 Task: Add Attachment from computer to Card Card0000000157 in Board Board0000000040 in Workspace WS0000000014 in Trello. Add Cover Green to Card Card0000000157 in Board Board0000000040 in Workspace WS0000000014 in Trello. Add "Move Card To …" Button titled Button0000000157 to "top" of the list "To Do" to Card Card0000000157 in Board Board0000000040 in Workspace WS0000000014 in Trello. Add Description DS0000000157 to Card Card0000000158 in Board Board0000000040 in Workspace WS0000000014 in Trello. Add Comment CM0000000157 to Card Card0000000158 in Board Board0000000040 in Workspace WS0000000014 in Trello
Action: Mouse moved to (522, 59)
Screenshot: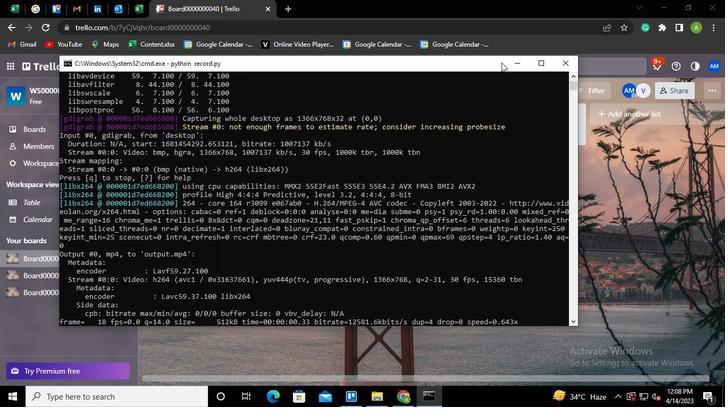 
Action: Mouse pressed left at (522, 59)
Screenshot: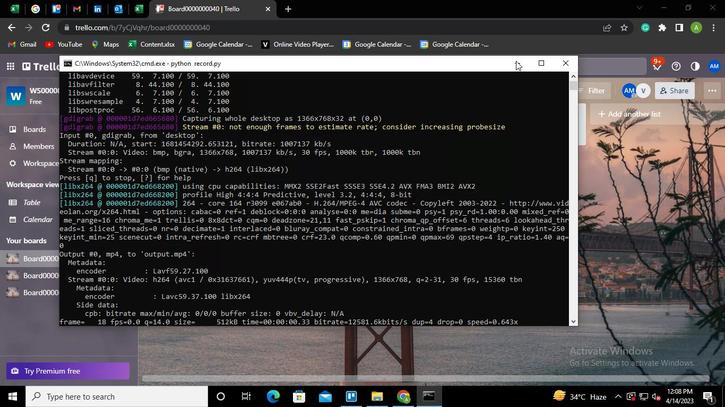 
Action: Mouse moved to (221, 149)
Screenshot: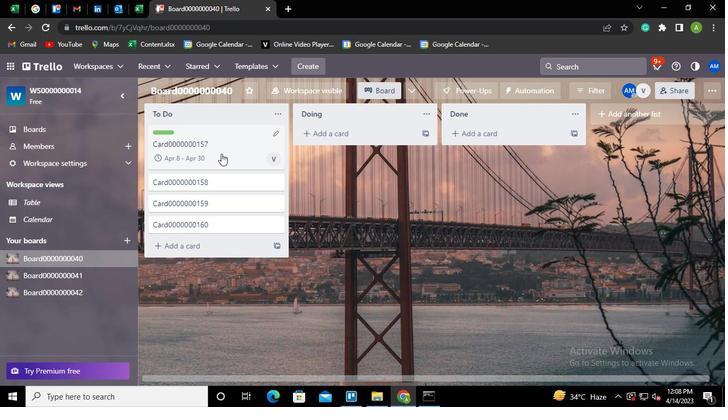 
Action: Mouse pressed left at (221, 149)
Screenshot: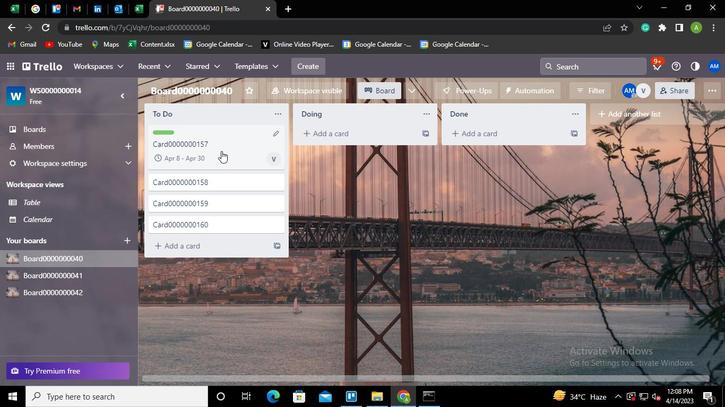 
Action: Mouse moved to (493, 270)
Screenshot: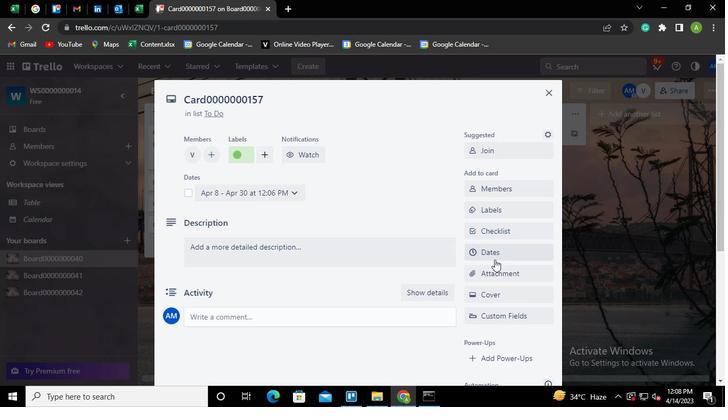 
Action: Mouse pressed left at (493, 270)
Screenshot: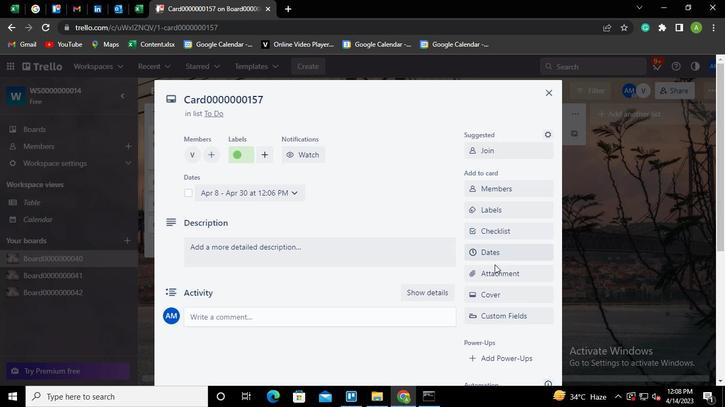 
Action: Mouse moved to (486, 109)
Screenshot: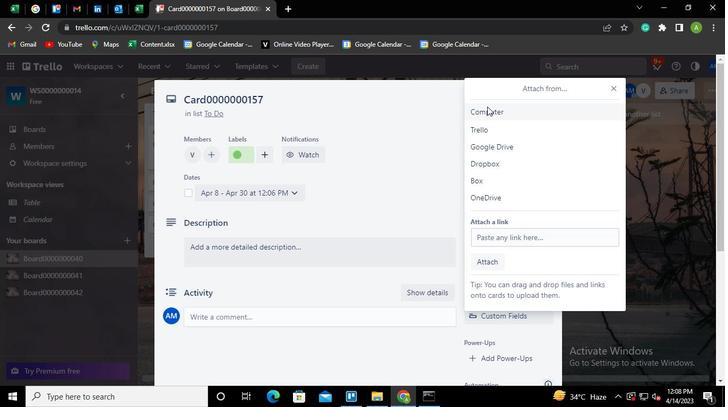 
Action: Mouse pressed left at (486, 109)
Screenshot: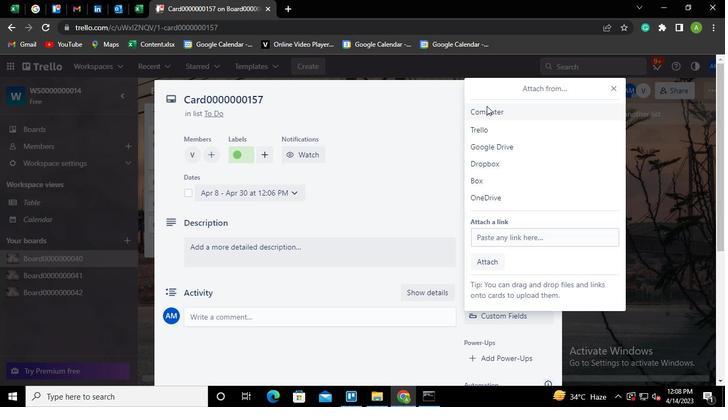 
Action: Mouse moved to (130, 77)
Screenshot: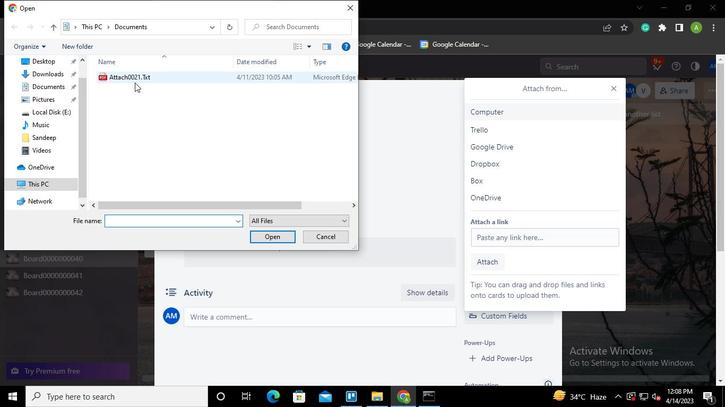 
Action: Mouse pressed left at (130, 77)
Screenshot: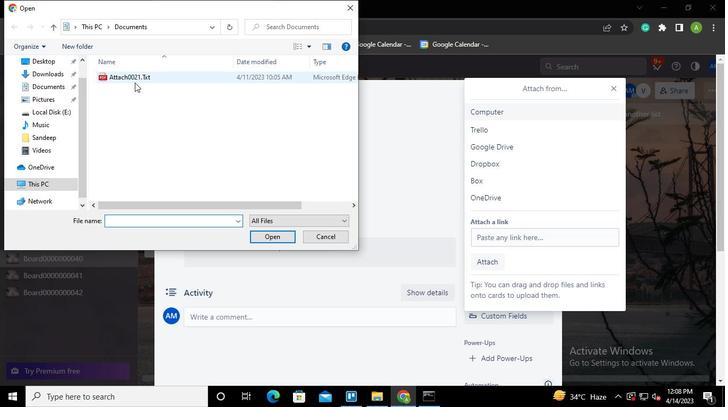 
Action: Mouse moved to (267, 238)
Screenshot: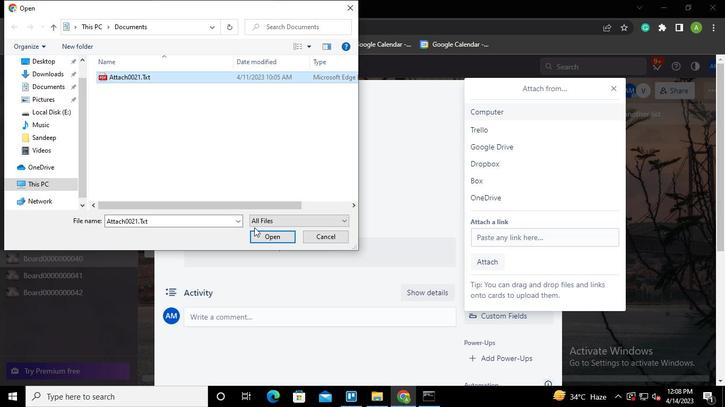 
Action: Mouse pressed left at (267, 238)
Screenshot: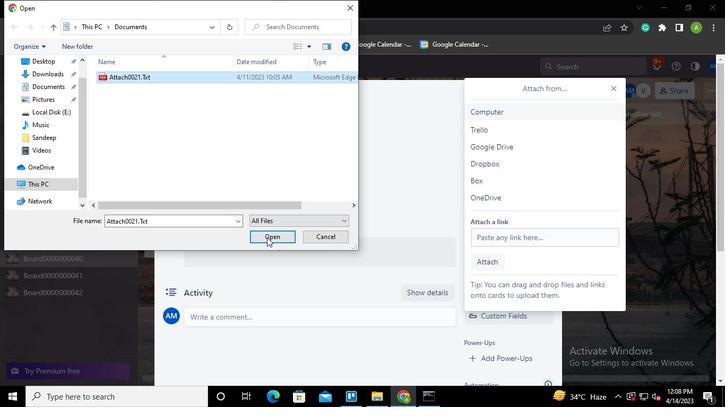 
Action: Mouse moved to (500, 244)
Screenshot: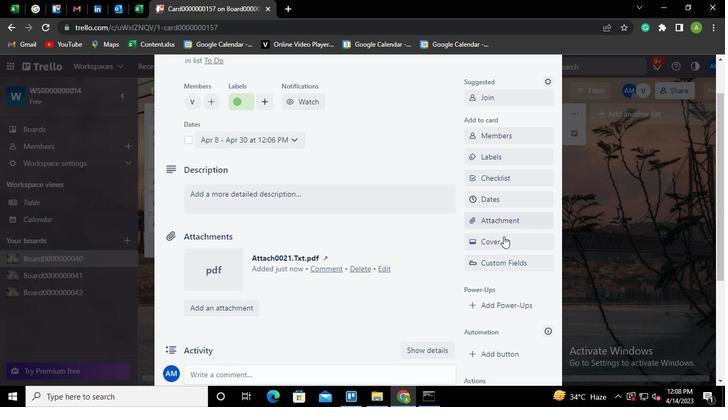 
Action: Mouse pressed left at (500, 244)
Screenshot: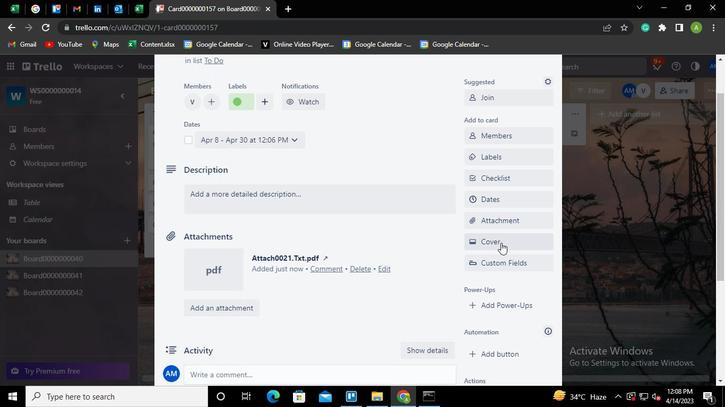 
Action: Mouse moved to (485, 187)
Screenshot: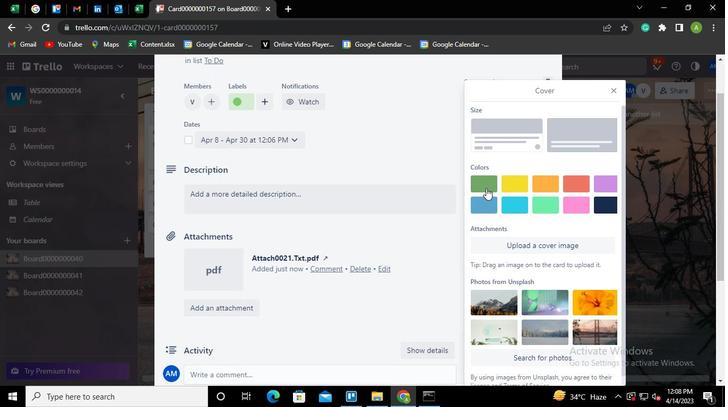 
Action: Mouse pressed left at (485, 187)
Screenshot: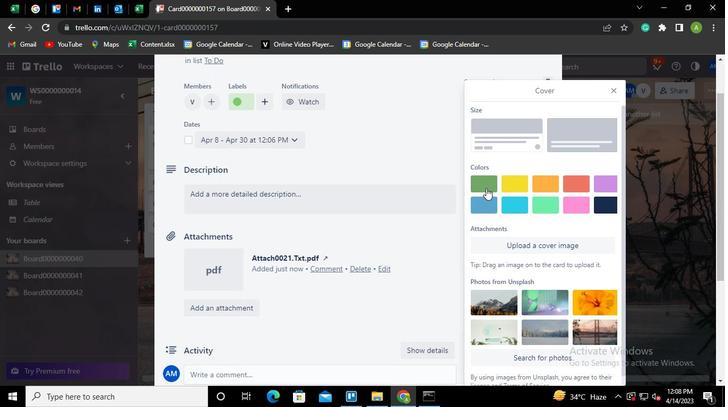 
Action: Mouse moved to (428, 141)
Screenshot: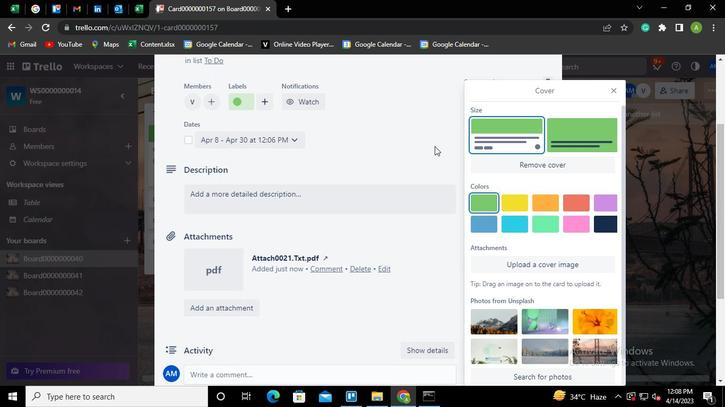 
Action: Mouse pressed left at (428, 141)
Screenshot: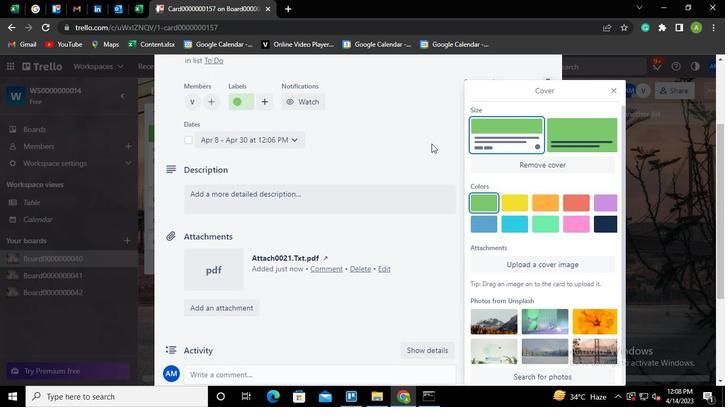 
Action: Mouse moved to (493, 291)
Screenshot: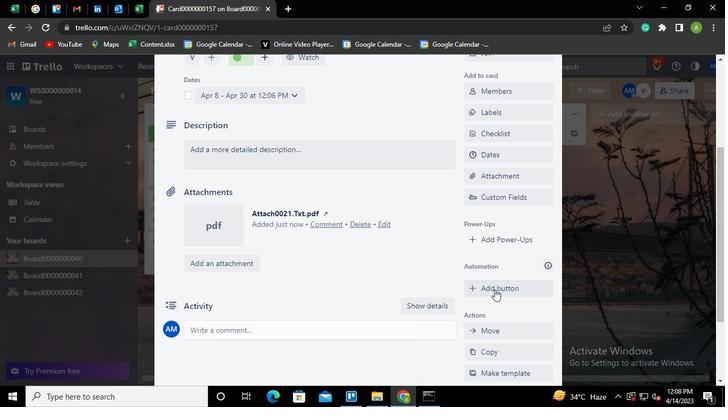 
Action: Mouse pressed left at (493, 291)
Screenshot: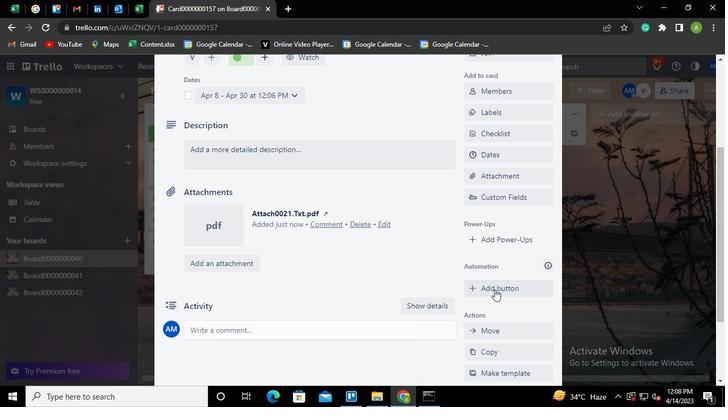 
Action: Mouse moved to (505, 141)
Screenshot: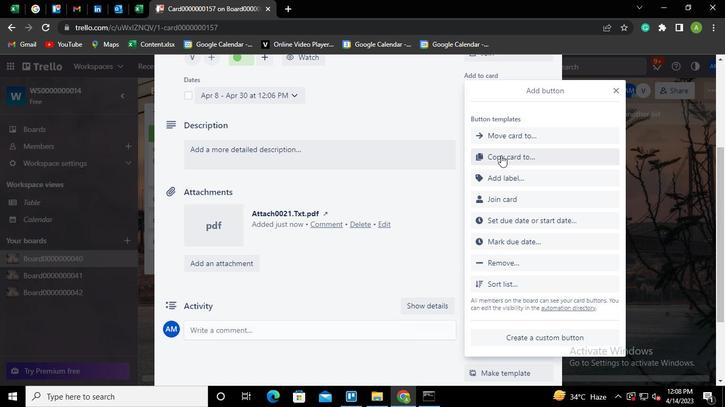 
Action: Mouse pressed left at (505, 141)
Screenshot: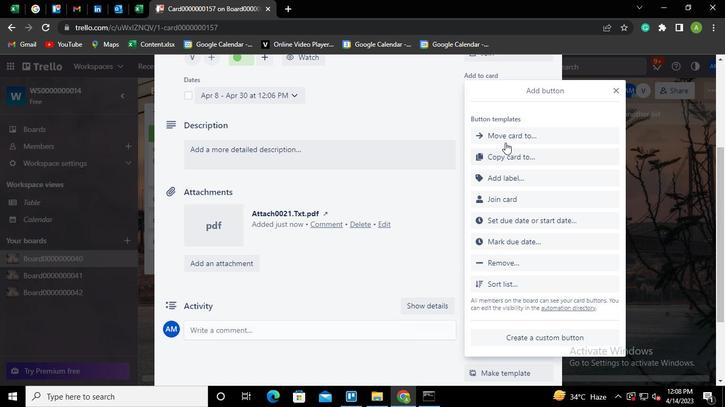 
Action: Mouse moved to (513, 134)
Screenshot: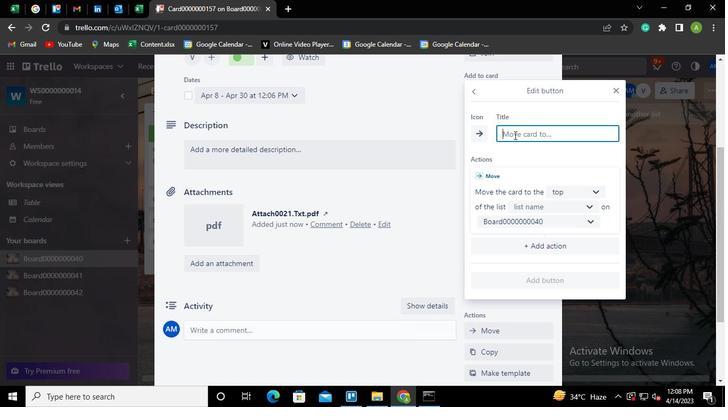 
Action: Keyboard Key.shift
Screenshot: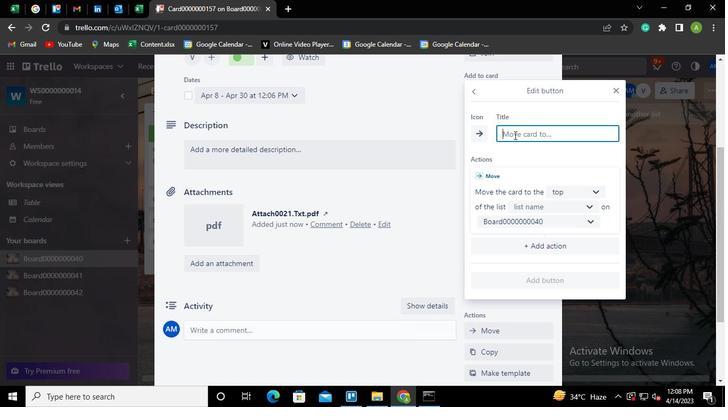 
Action: Mouse moved to (521, 123)
Screenshot: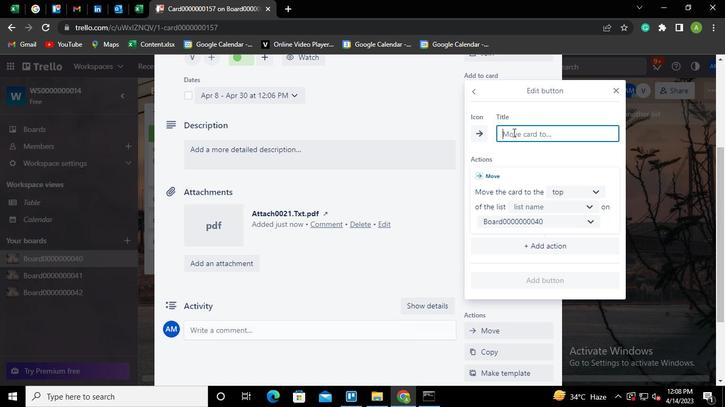 
Action: Keyboard B
Screenshot: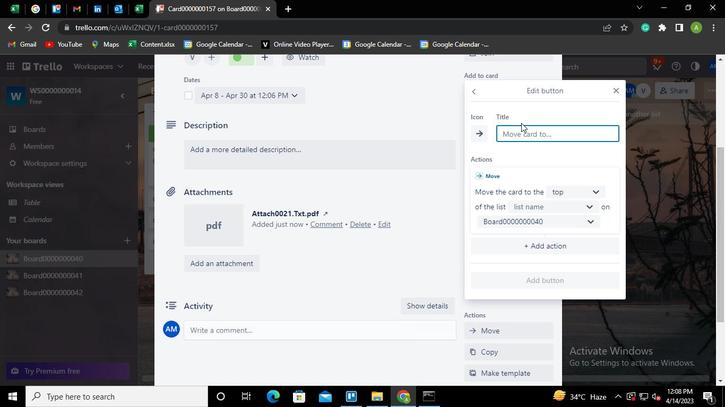 
Action: Keyboard u
Screenshot: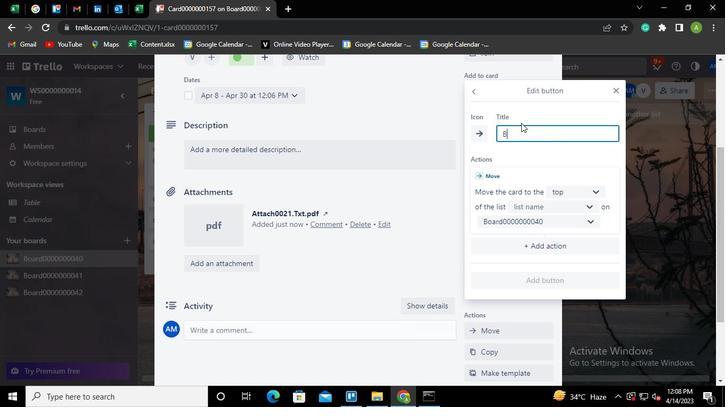 
Action: Keyboard t
Screenshot: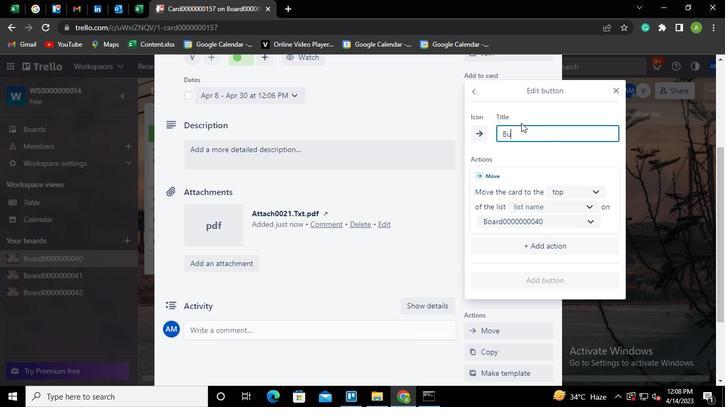 
Action: Keyboard t
Screenshot: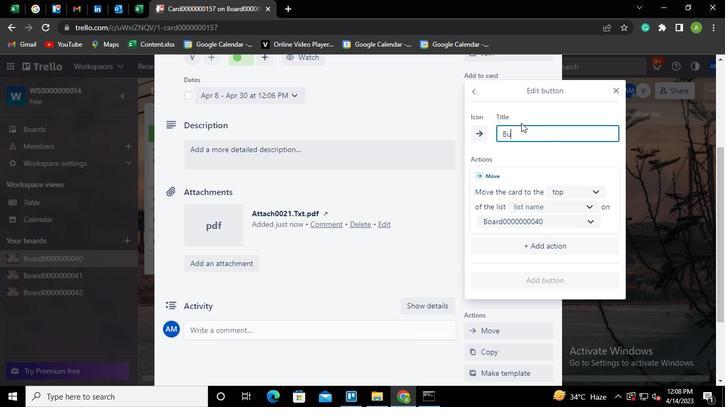 
Action: Keyboard o
Screenshot: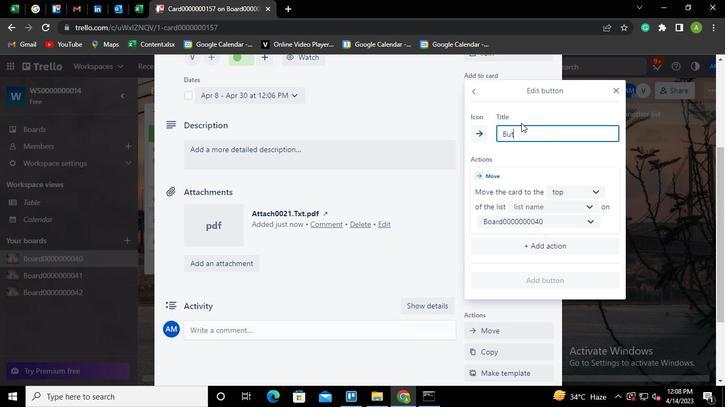 
Action: Keyboard n
Screenshot: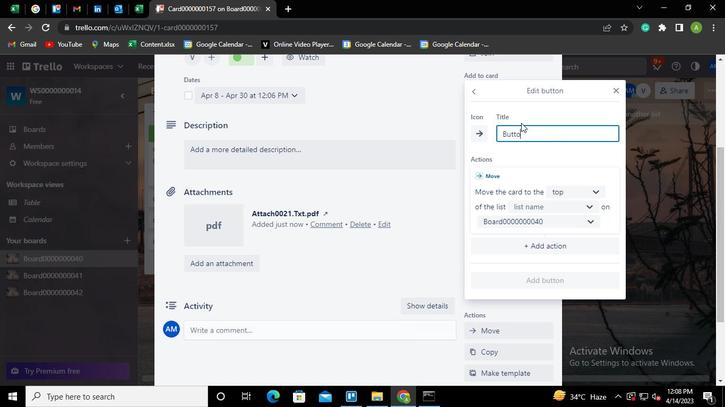 
Action: Keyboard <96>
Screenshot: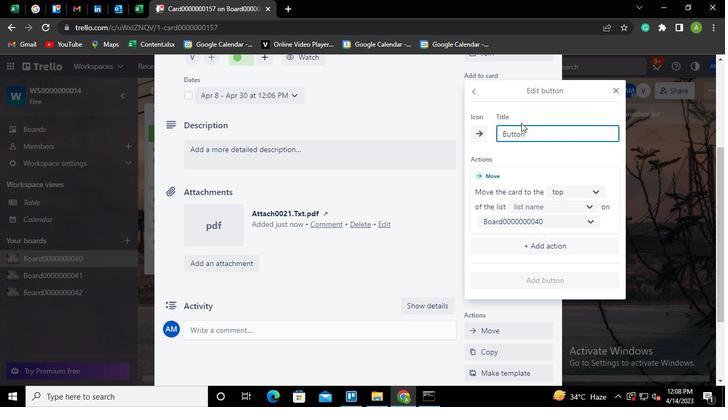 
Action: Keyboard <96>
Screenshot: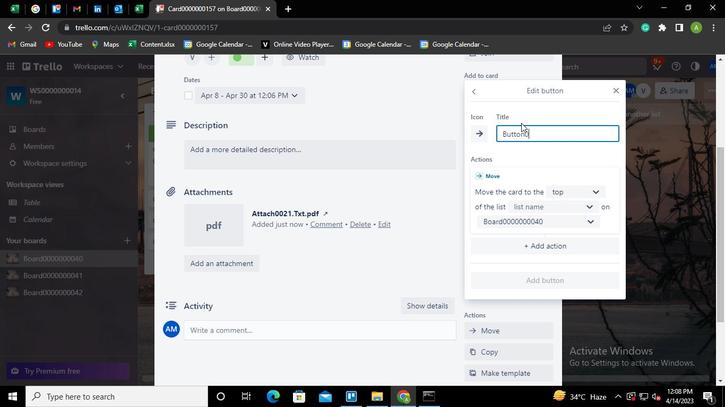 
Action: Keyboard <96>
Screenshot: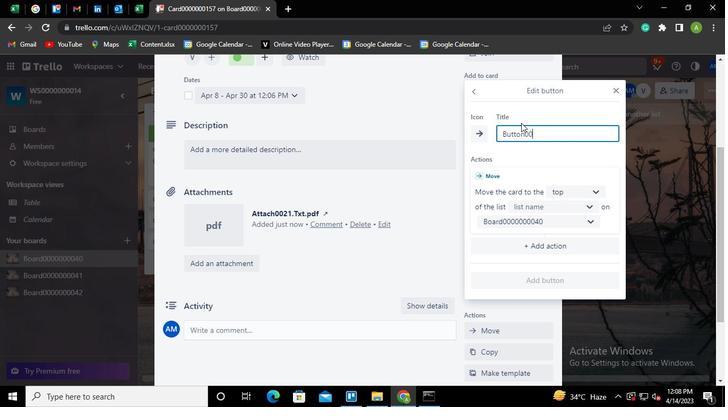 
Action: Keyboard <96>
Screenshot: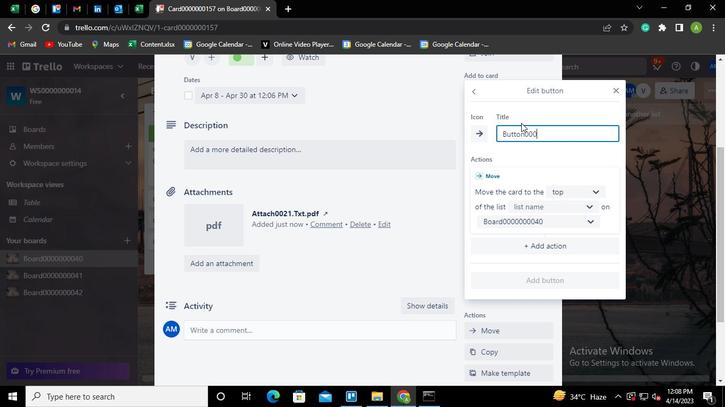 
Action: Keyboard <96>
Screenshot: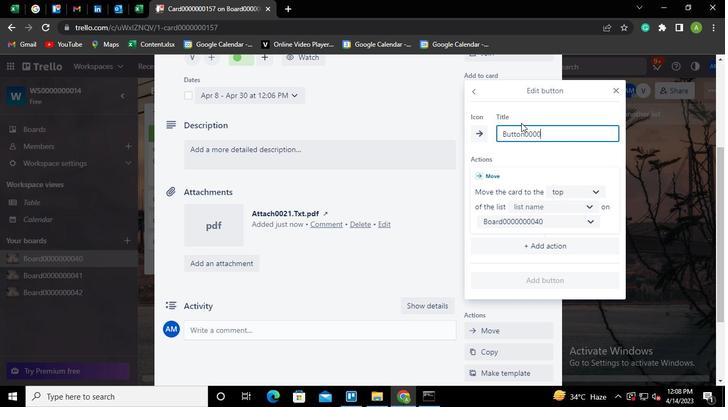 
Action: Keyboard <96>
Screenshot: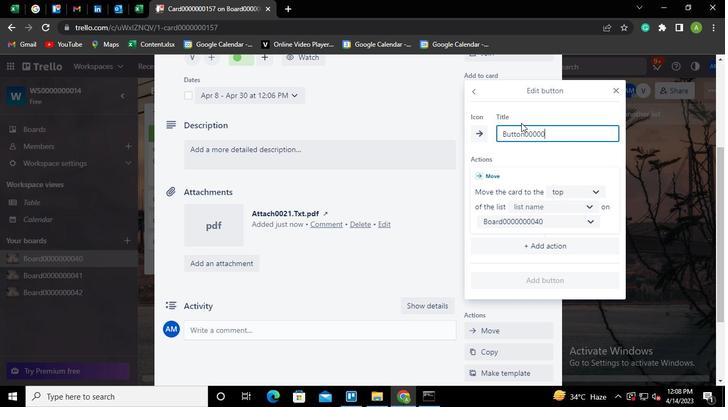 
Action: Keyboard <96>
Screenshot: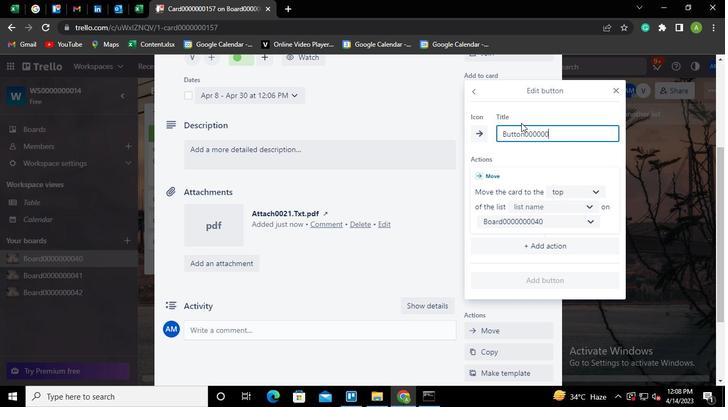 
Action: Keyboard <97>
Screenshot: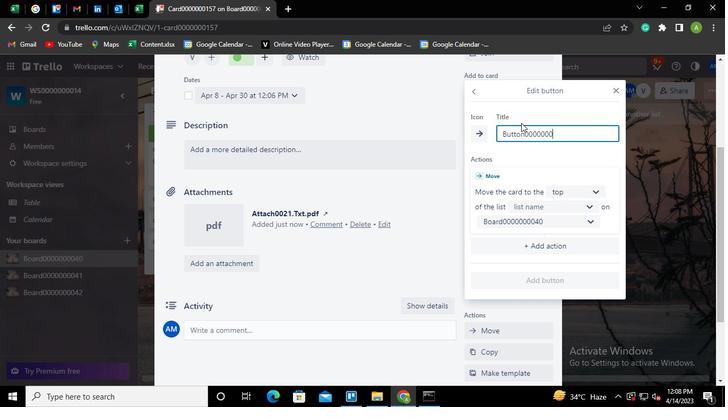 
Action: Keyboard <101>
Screenshot: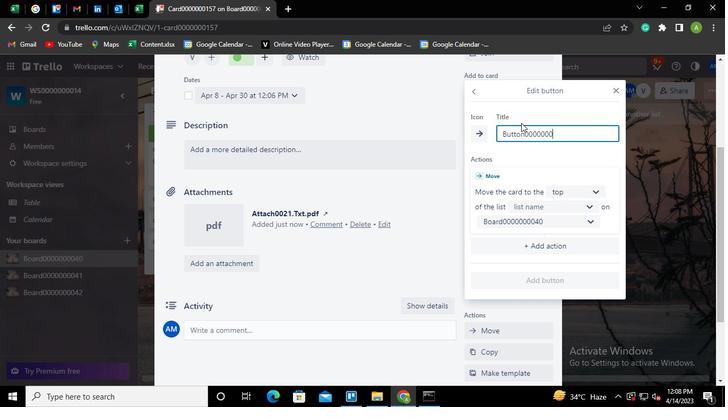 
Action: Keyboard <103>
Screenshot: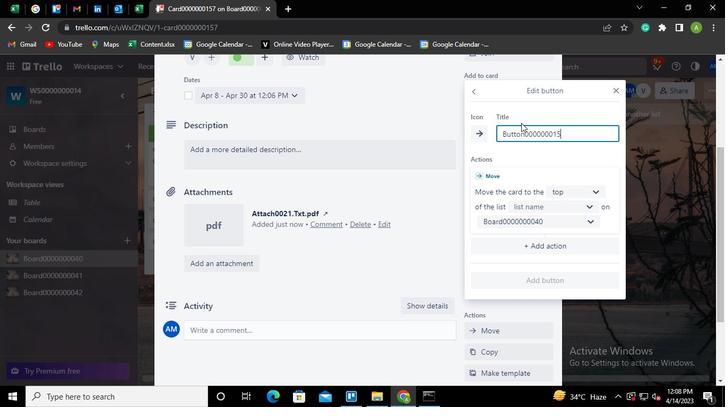 
Action: Mouse moved to (572, 211)
Screenshot: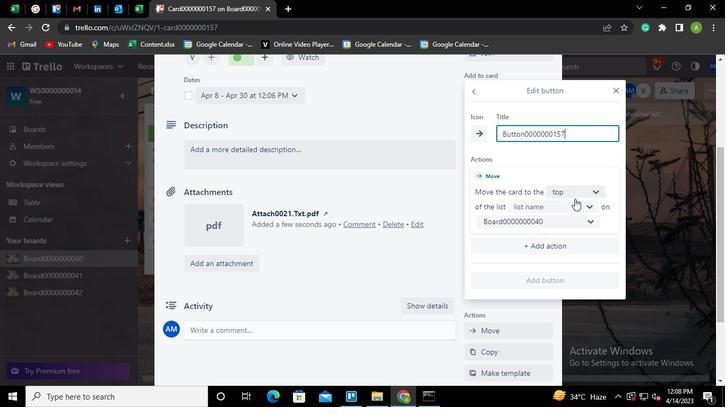 
Action: Mouse pressed left at (572, 211)
Screenshot: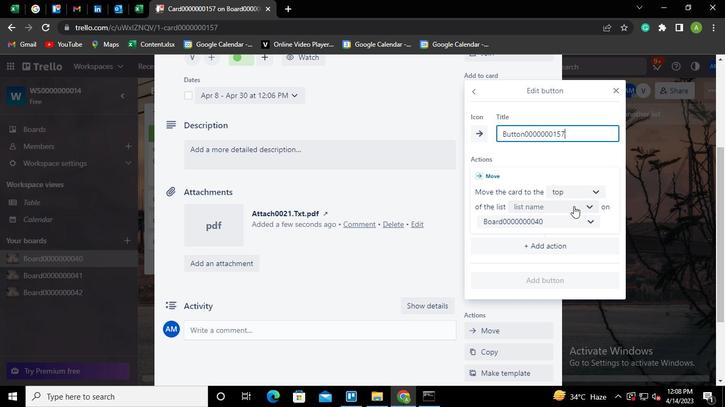 
Action: Mouse moved to (544, 226)
Screenshot: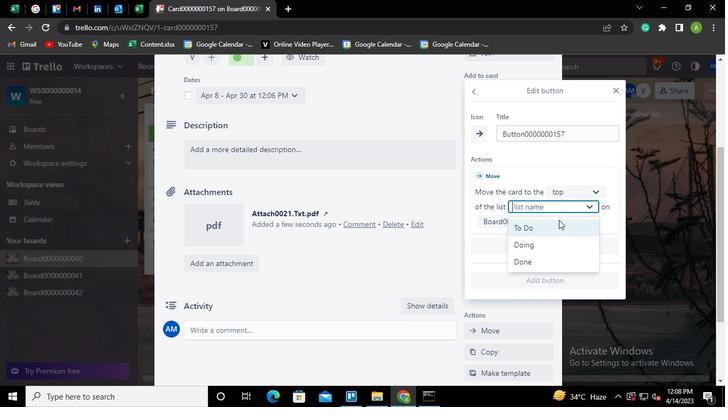 
Action: Mouse pressed left at (544, 226)
Screenshot: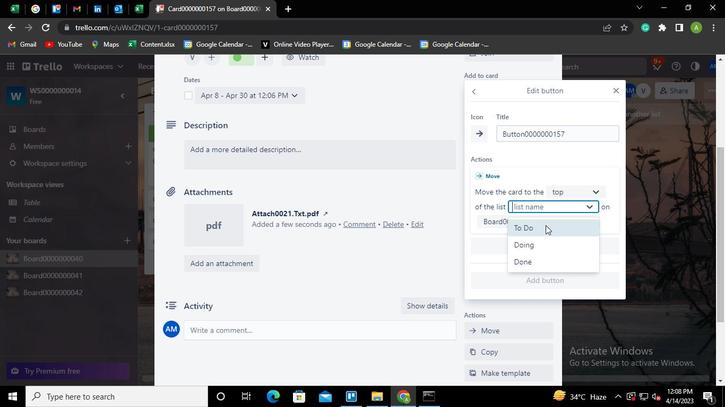 
Action: Mouse moved to (552, 275)
Screenshot: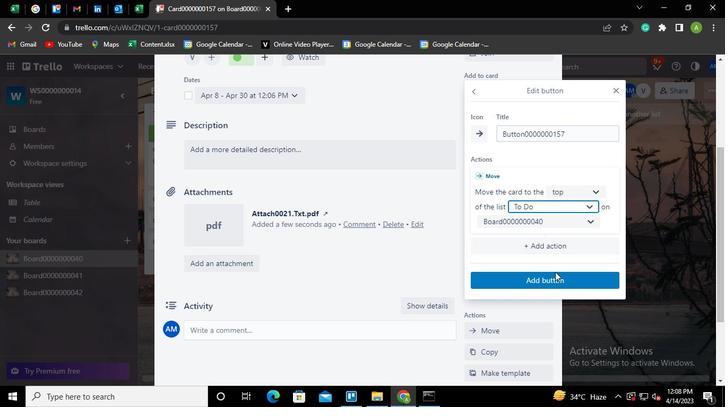 
Action: Mouse pressed left at (552, 275)
Screenshot: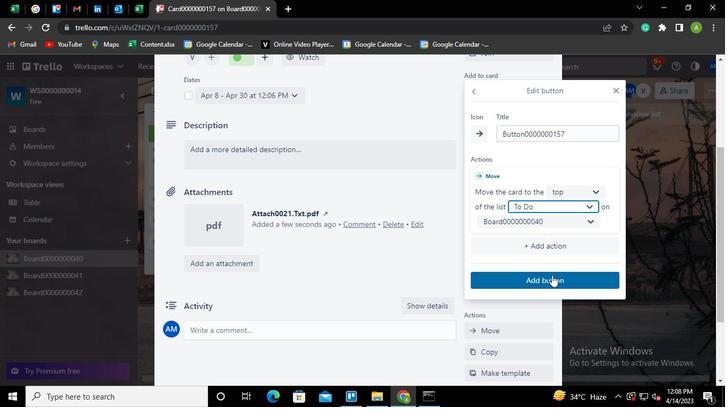 
Action: Mouse moved to (415, 108)
Screenshot: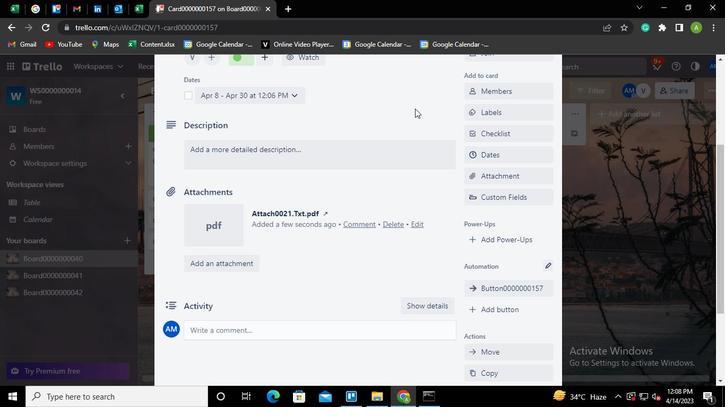 
Action: Mouse pressed left at (415, 108)
Screenshot: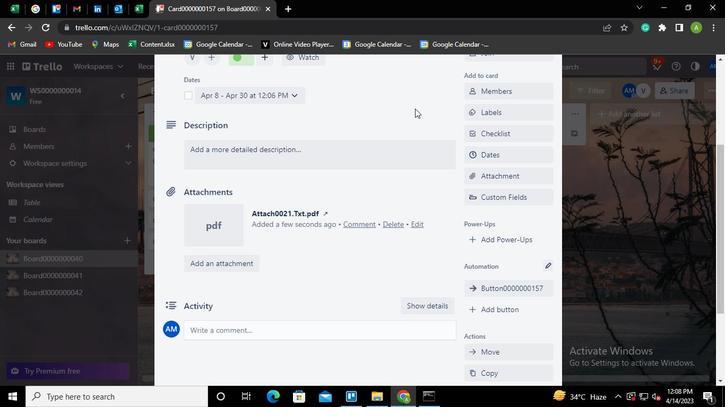 
Action: Mouse moved to (588, 185)
Screenshot: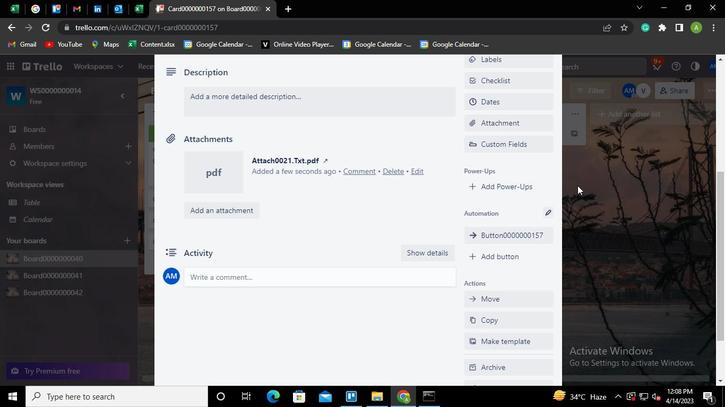 
Action: Mouse pressed left at (588, 185)
Screenshot: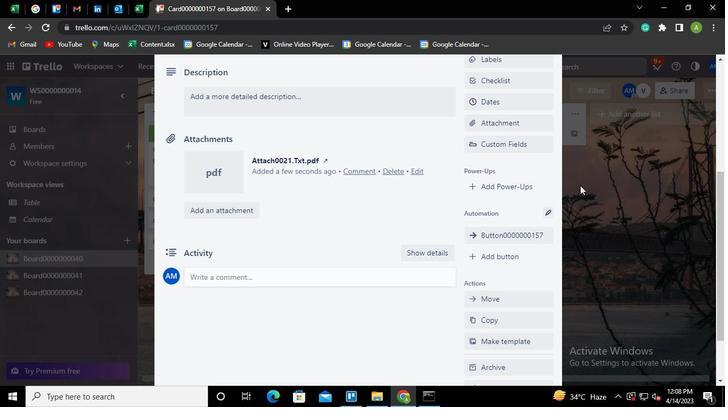 
Action: Mouse moved to (218, 193)
Screenshot: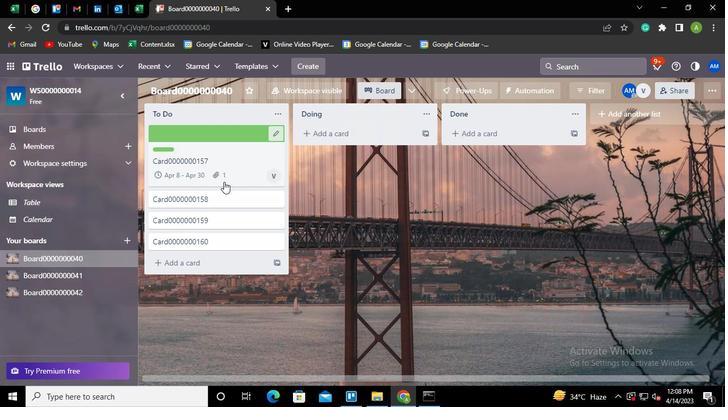 
Action: Mouse pressed left at (218, 193)
Screenshot: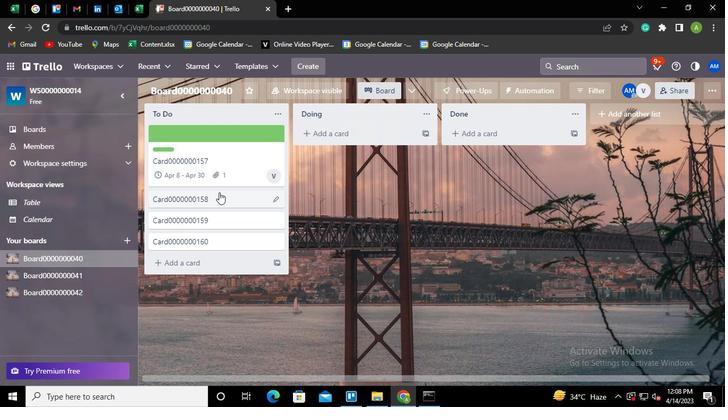 
Action: Mouse moved to (220, 203)
Screenshot: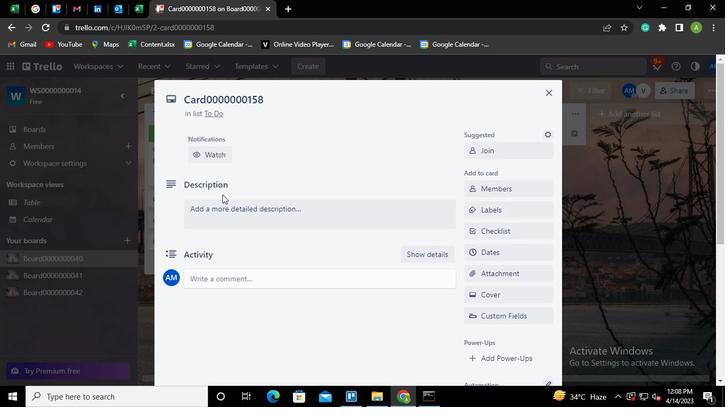 
Action: Mouse pressed left at (220, 203)
Screenshot: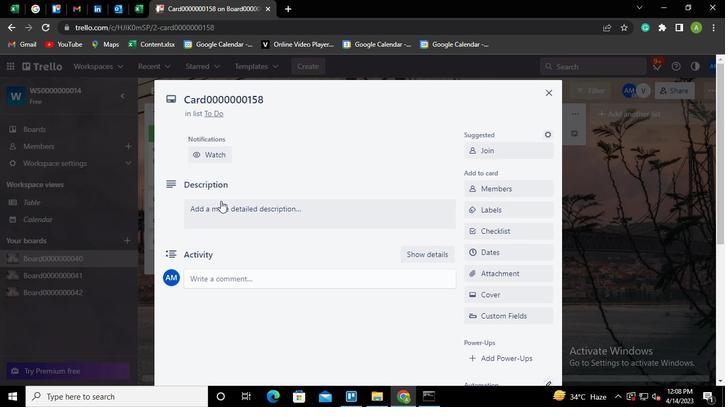 
Action: Keyboard Key.shift
Screenshot: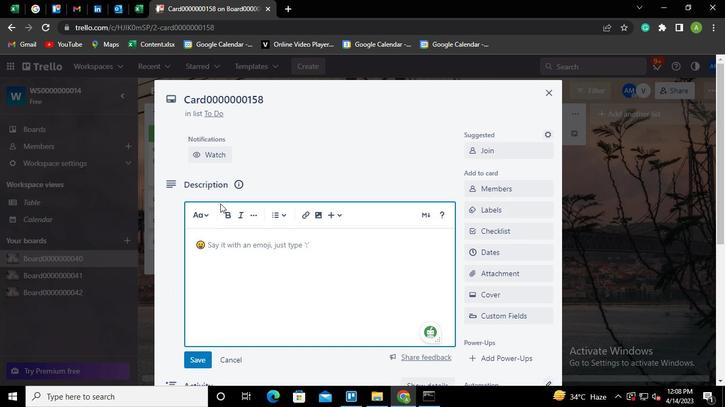 
Action: Keyboard D
Screenshot: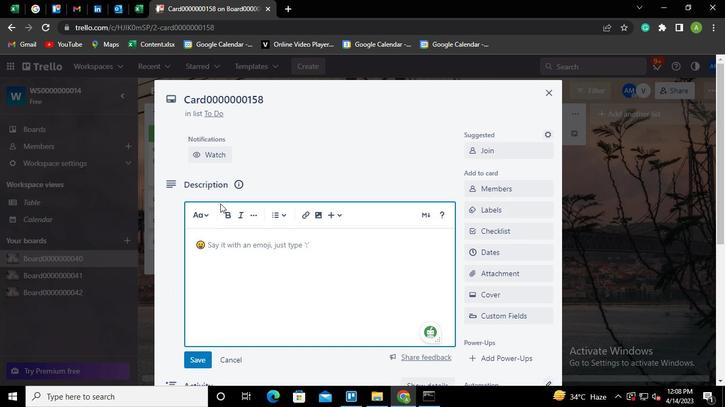 
Action: Keyboard S
Screenshot: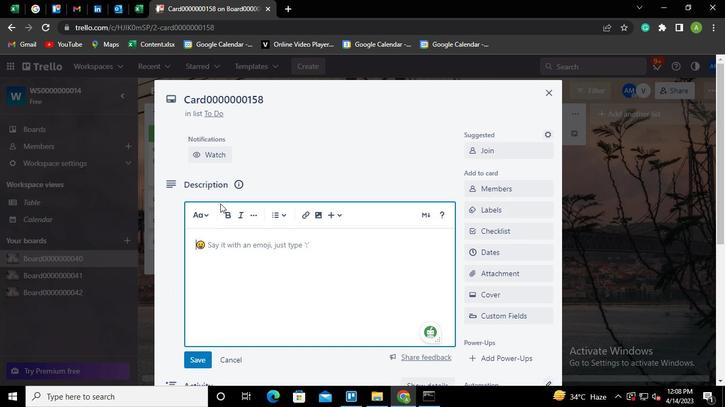 
Action: Keyboard <96>
Screenshot: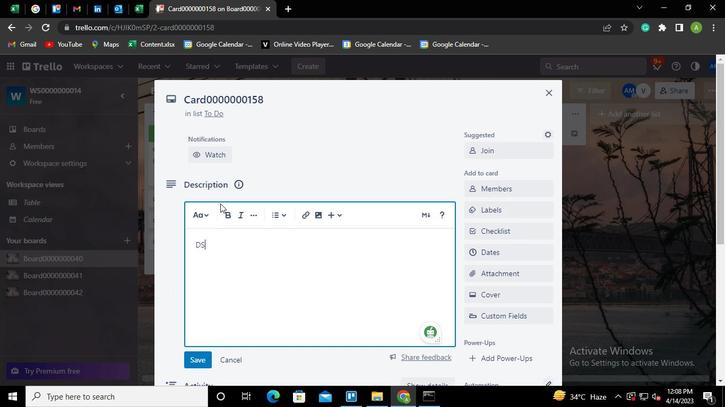 
Action: Keyboard <96>
Screenshot: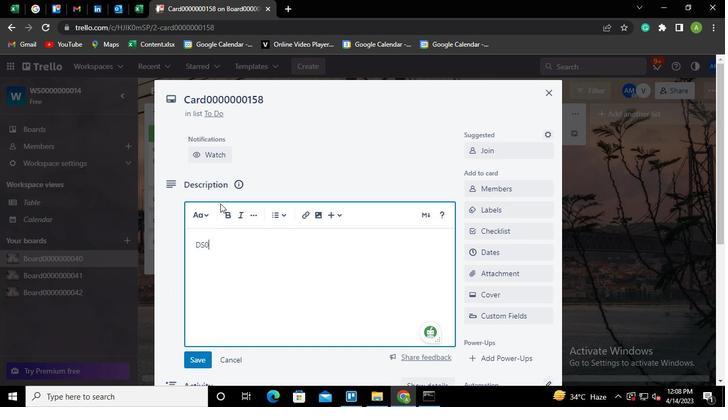 
Action: Keyboard <96>
Screenshot: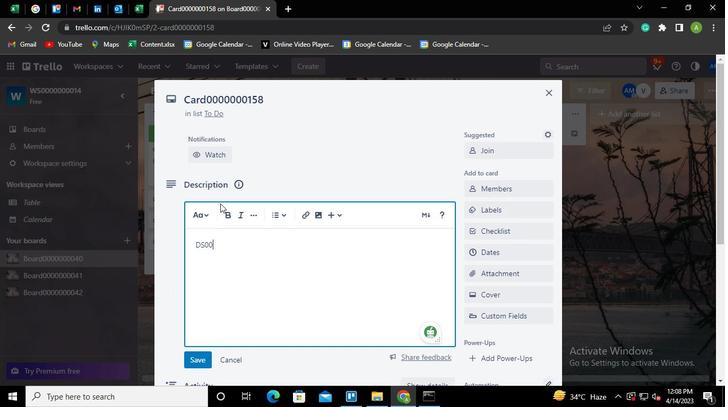 
Action: Keyboard <96>
Screenshot: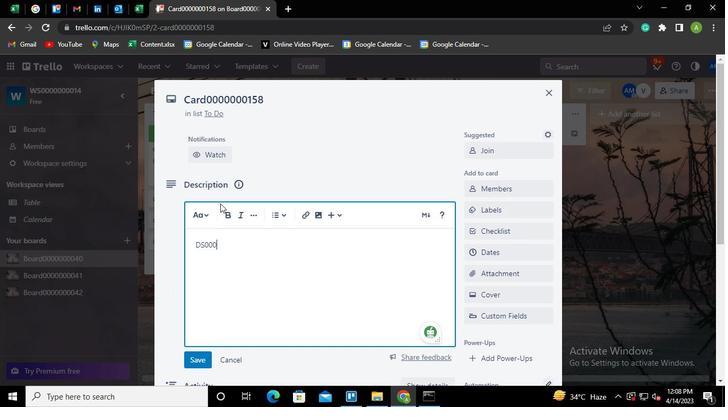 
Action: Keyboard <96>
Screenshot: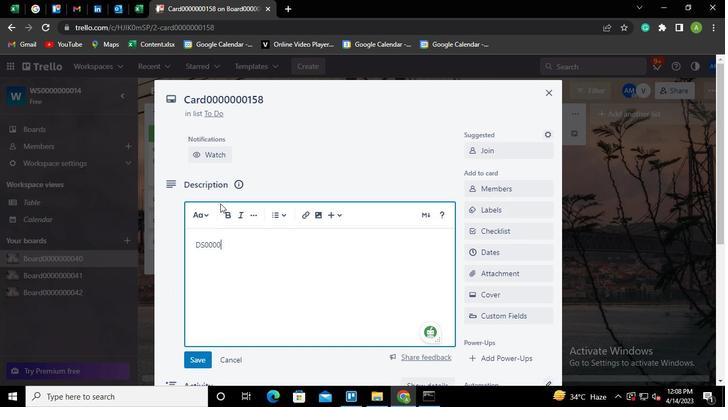 
Action: Keyboard <96>
Screenshot: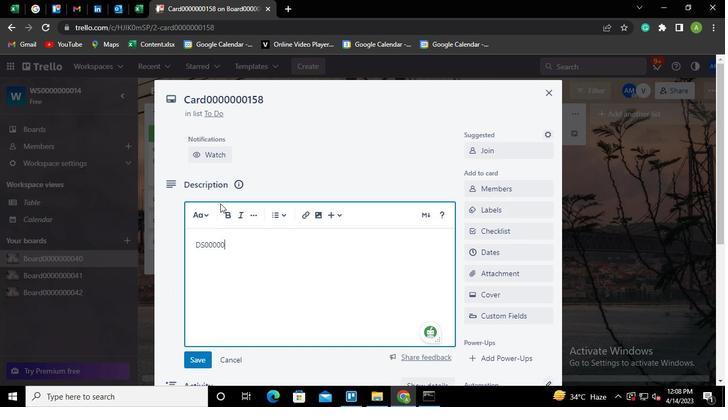 
Action: Keyboard <96>
Screenshot: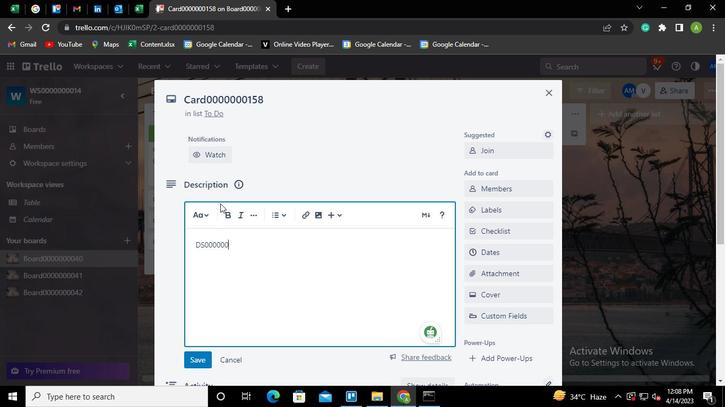 
Action: Keyboard <97>
Screenshot: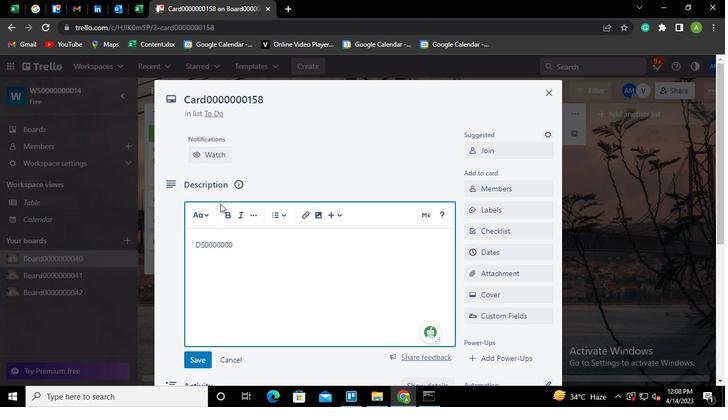 
Action: Keyboard <101>
Screenshot: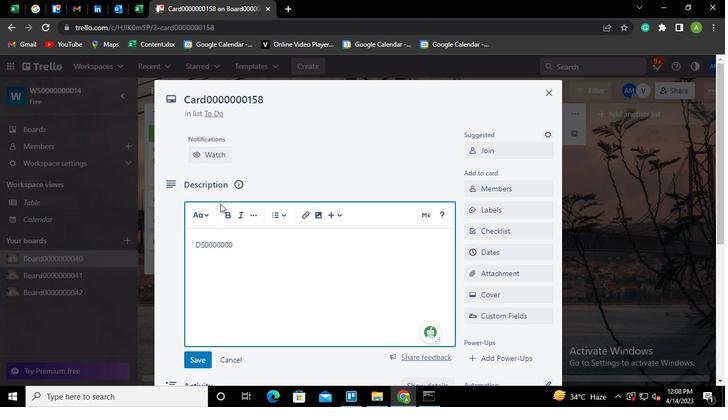 
Action: Keyboard <103>
Screenshot: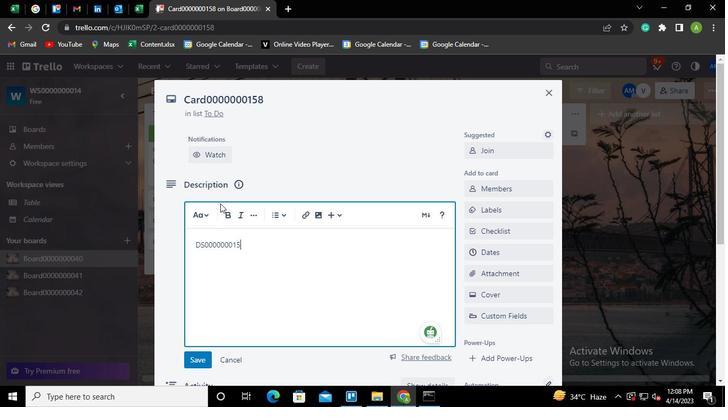 
Action: Mouse moved to (200, 359)
Screenshot: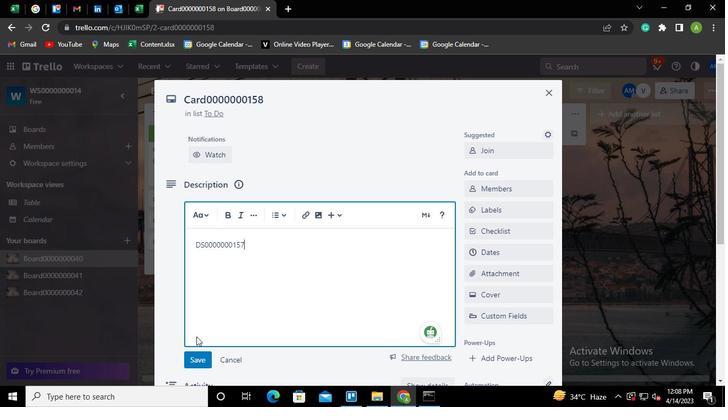 
Action: Mouse pressed left at (200, 359)
Screenshot: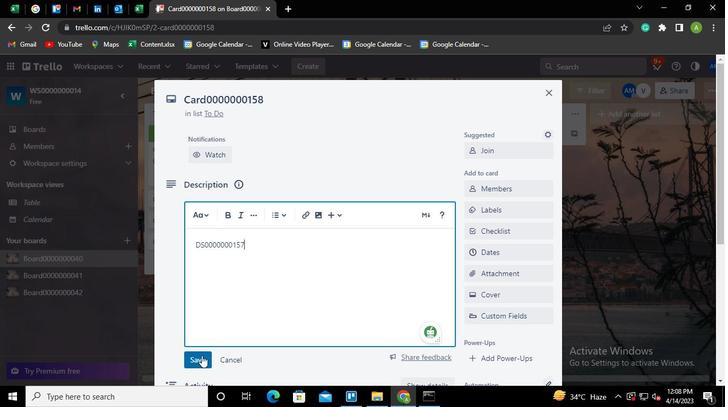 
Action: Mouse moved to (235, 263)
Screenshot: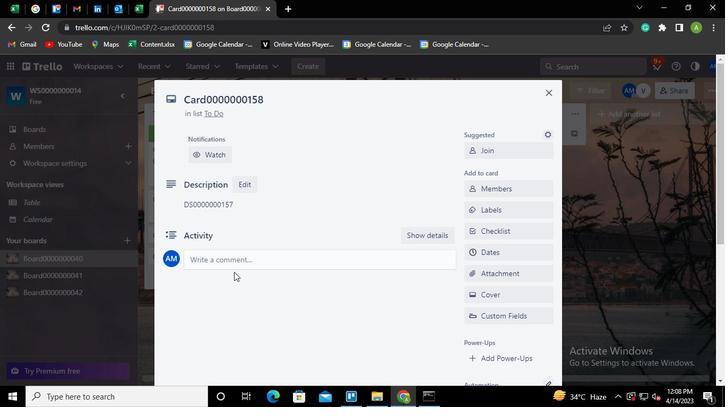 
Action: Mouse pressed left at (235, 263)
Screenshot: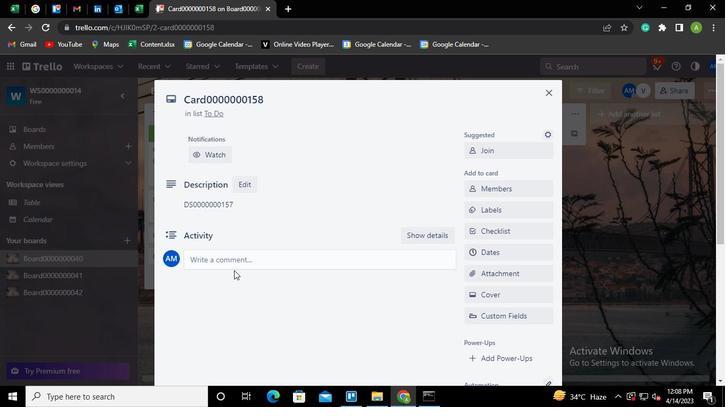 
Action: Mouse moved to (235, 263)
Screenshot: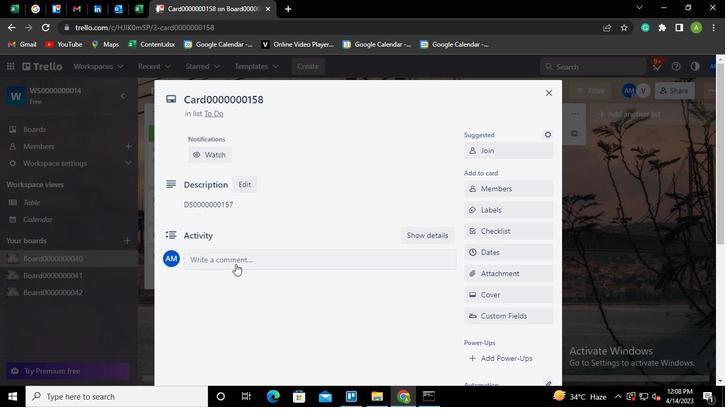 
Action: Keyboard Key.shift
Screenshot: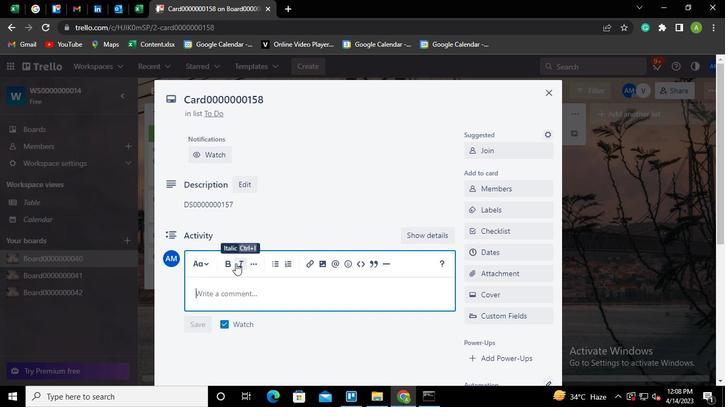 
Action: Keyboard C
Screenshot: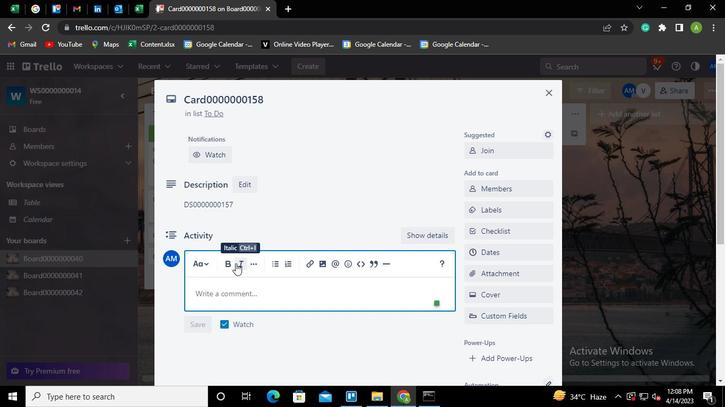 
Action: Keyboard M
Screenshot: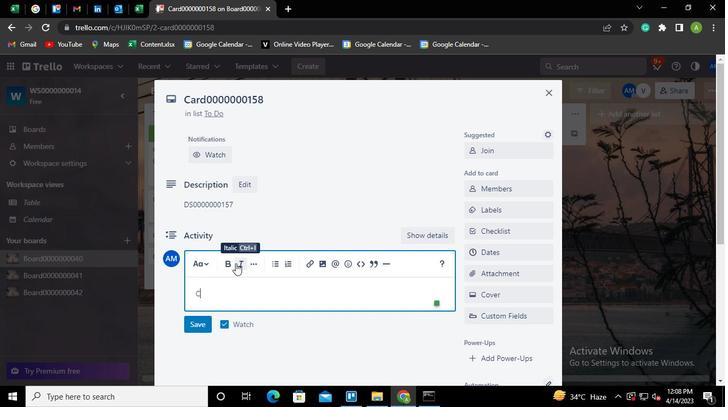 
Action: Keyboard <96>
Screenshot: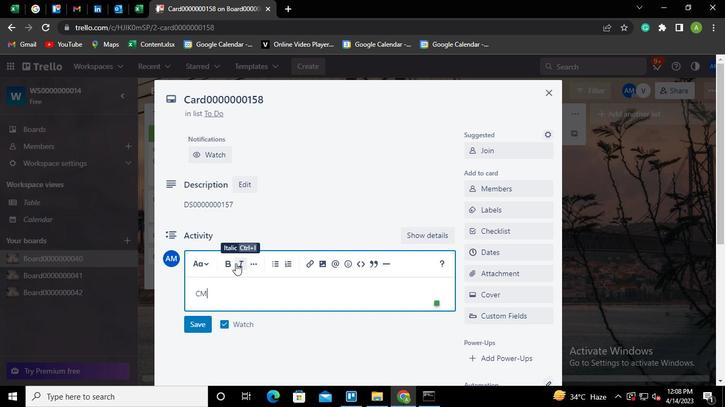 
Action: Keyboard <96>
Screenshot: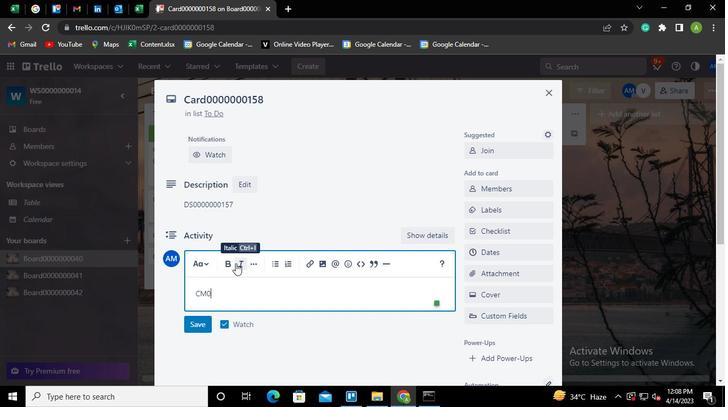 
Action: Keyboard <96>
Screenshot: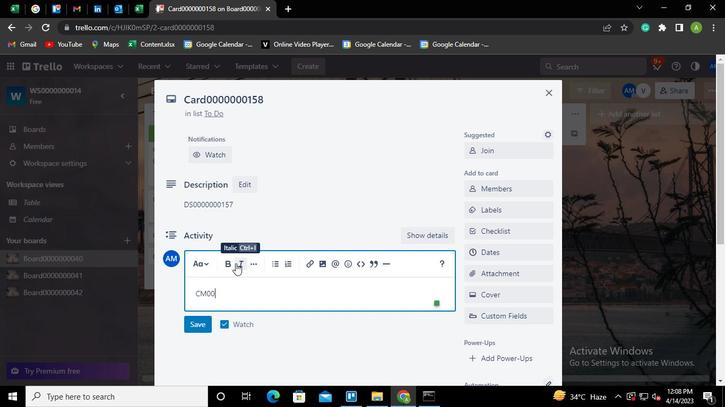 
Action: Keyboard <96>
Screenshot: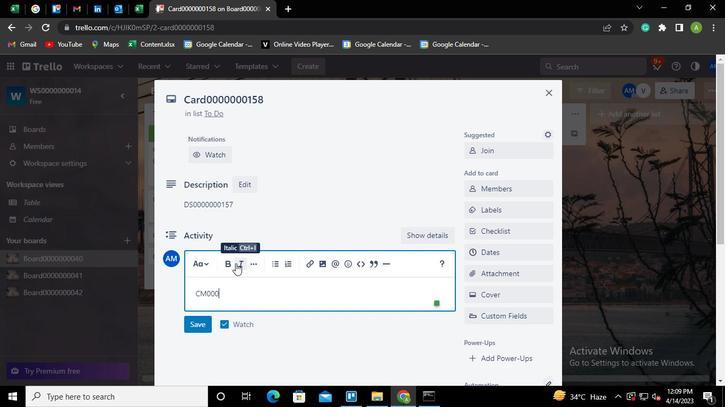
Action: Keyboard <96>
Screenshot: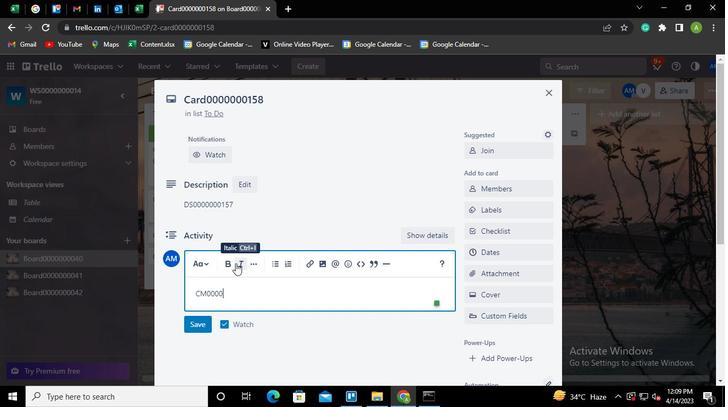 
Action: Keyboard <96>
Screenshot: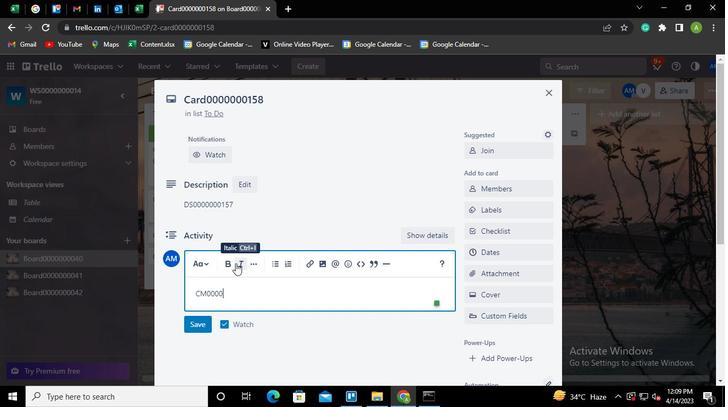 
Action: Keyboard <96>
Screenshot: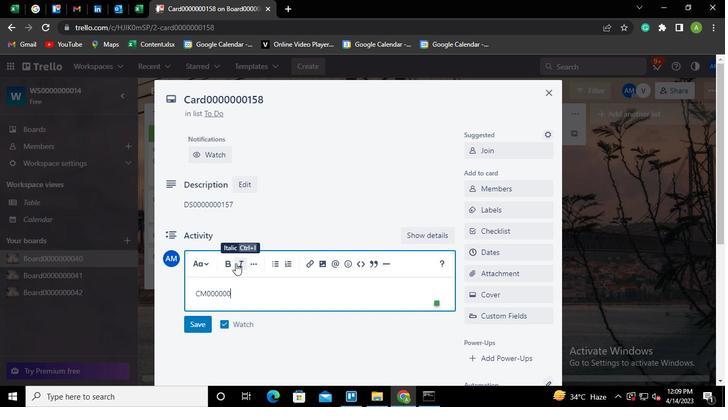 
Action: Keyboard <97>
Screenshot: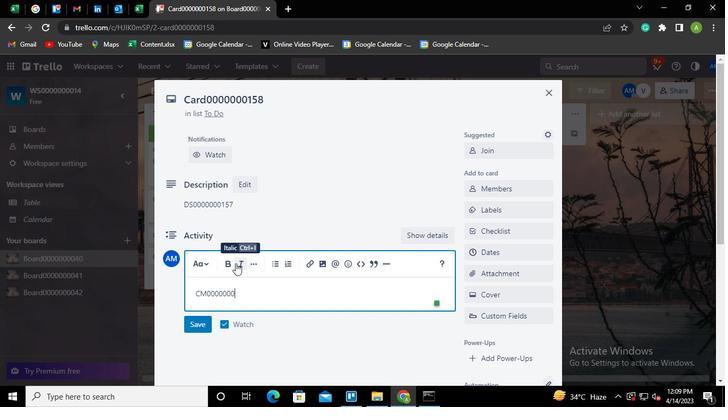 
Action: Keyboard <101>
Screenshot: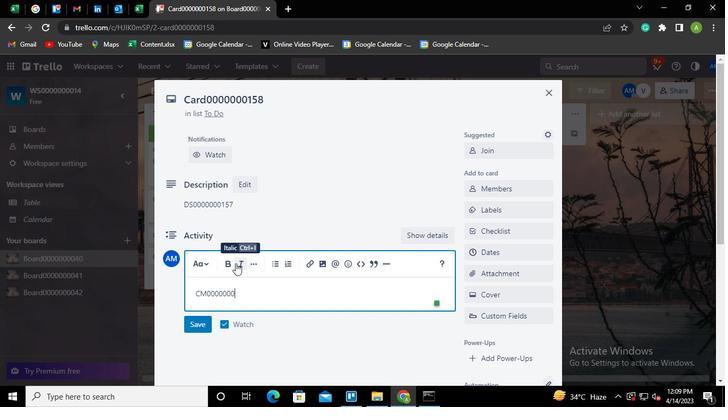 
Action: Keyboard <103>
Screenshot: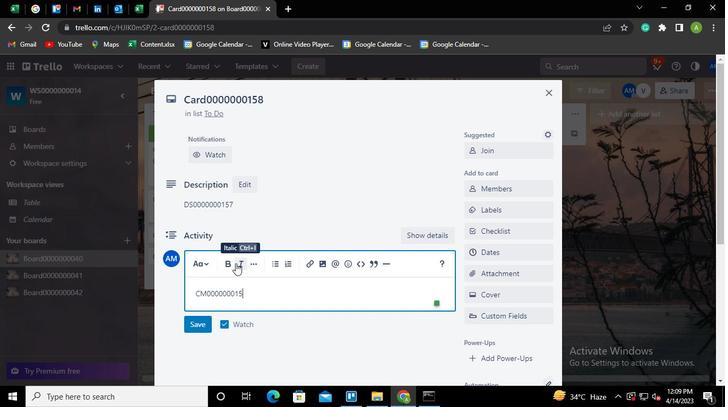 
Action: Mouse moved to (190, 324)
Screenshot: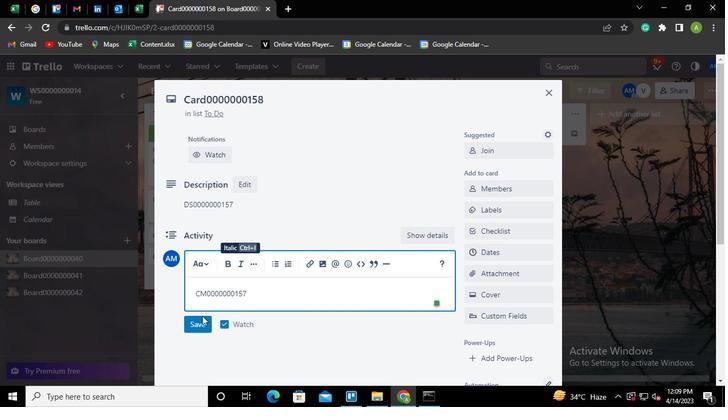 
Action: Mouse pressed left at (190, 324)
Screenshot: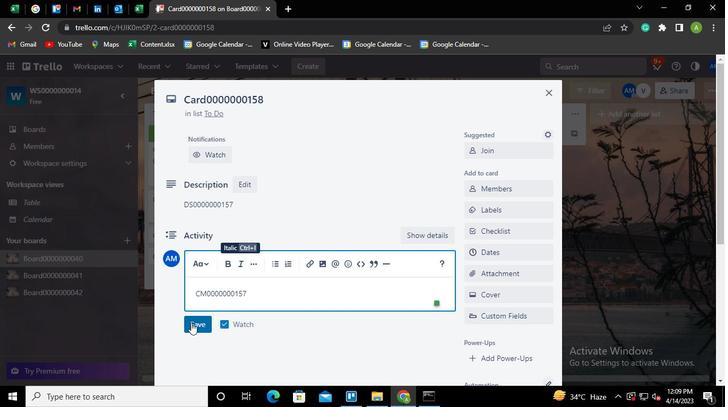 
Action: Mouse moved to (427, 399)
Screenshot: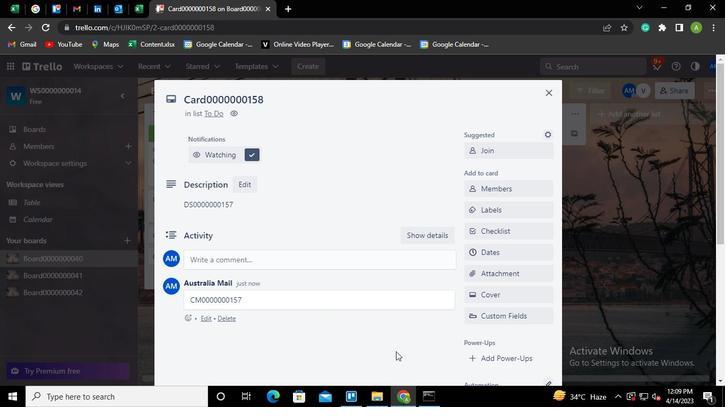
Action: Mouse pressed left at (427, 399)
Screenshot: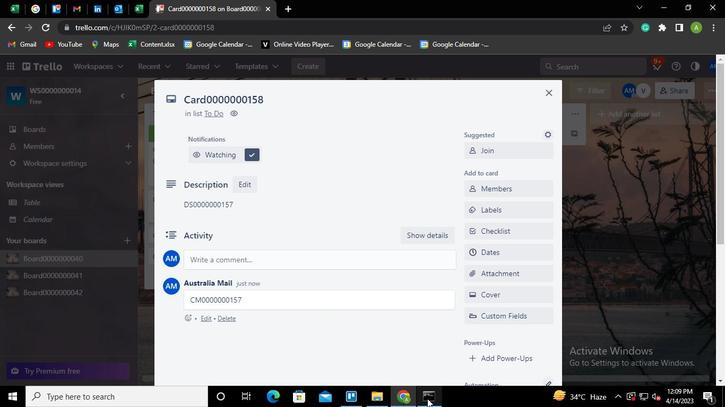 
Action: Mouse moved to (559, 64)
Screenshot: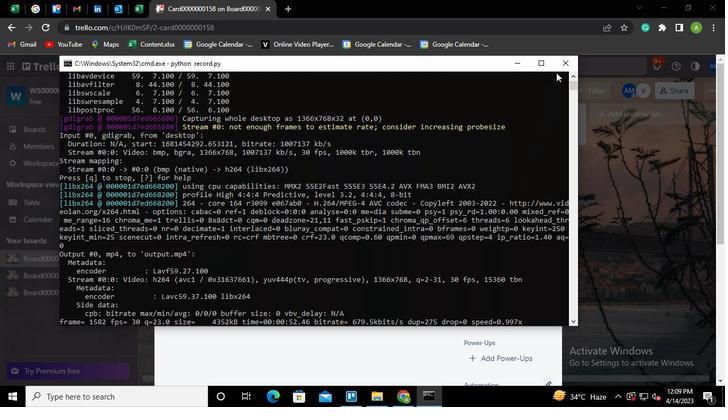
Action: Mouse pressed left at (559, 64)
Screenshot: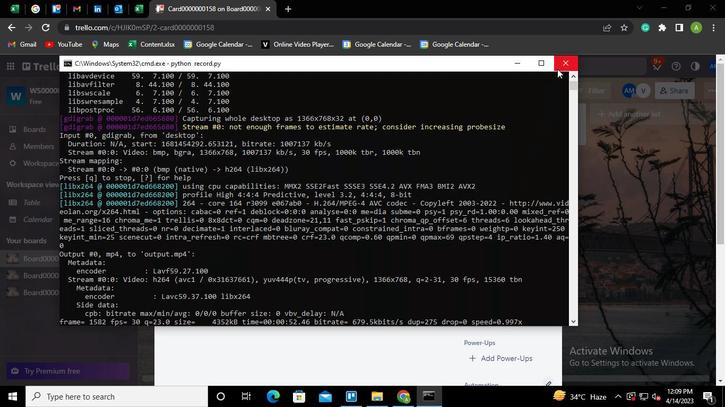 
Action: Mouse moved to (559, 64)
Screenshot: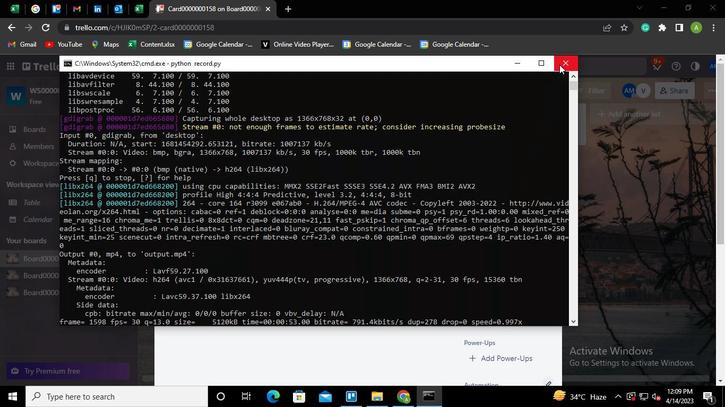 
